 Task: Create a due date automation trigger when advanced on, on the tuesday of the week before a card is due add fields without custom field "Resume" set to a date less than 1 working days from now at 11:00 AM.
Action: Mouse moved to (1005, 78)
Screenshot: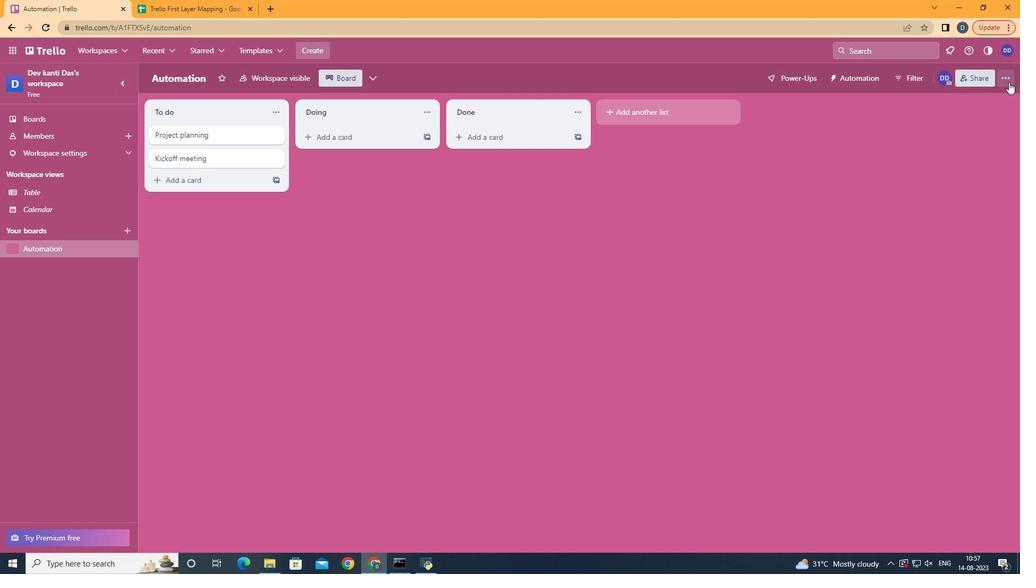 
Action: Mouse pressed left at (1005, 78)
Screenshot: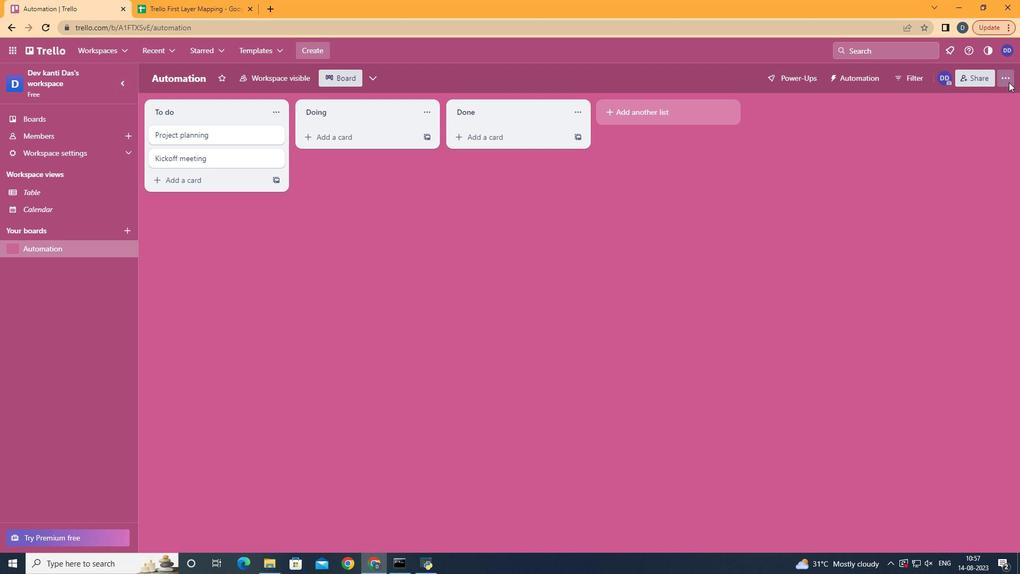 
Action: Mouse moved to (940, 220)
Screenshot: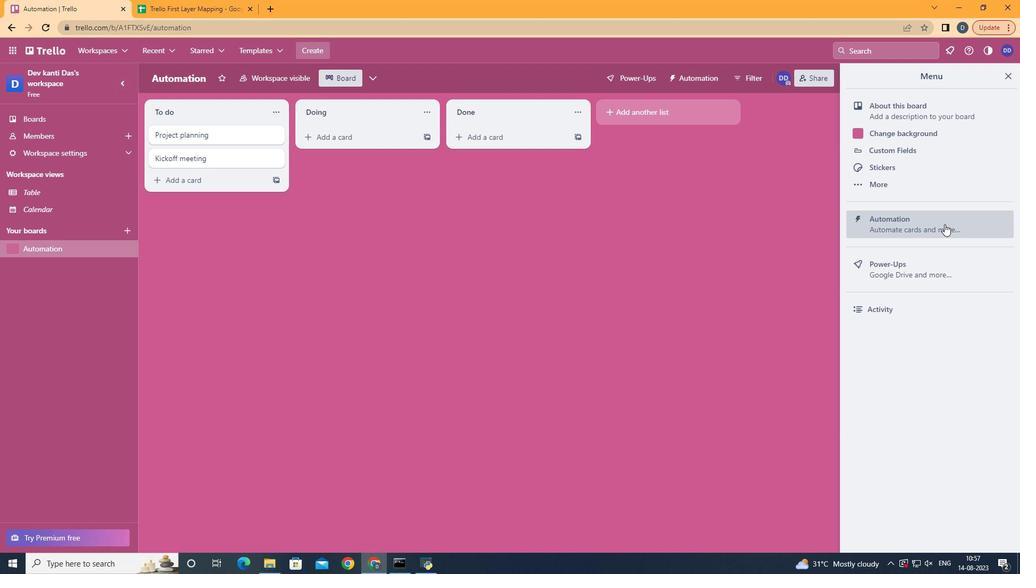 
Action: Mouse pressed left at (940, 220)
Screenshot: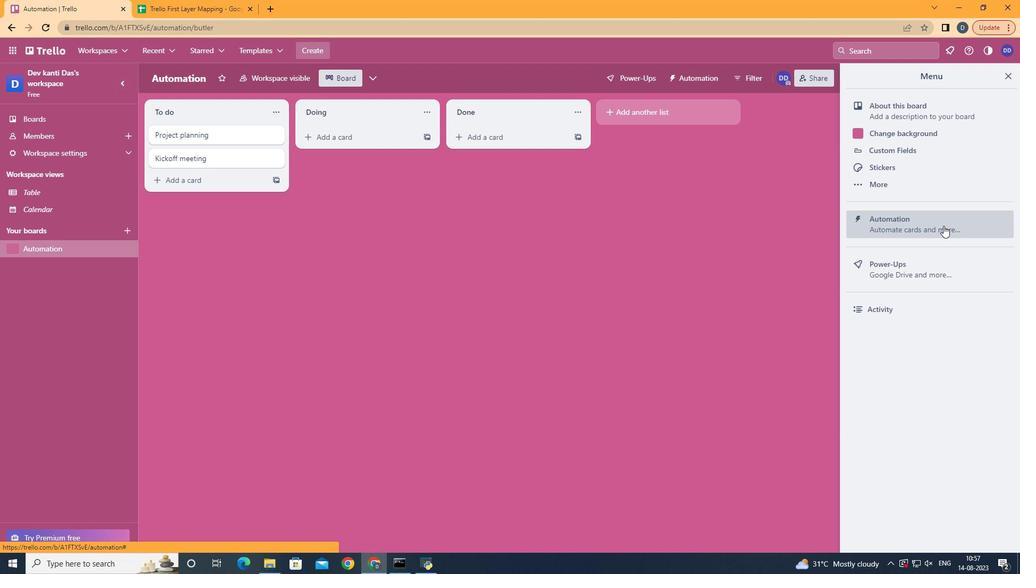 
Action: Mouse moved to (189, 212)
Screenshot: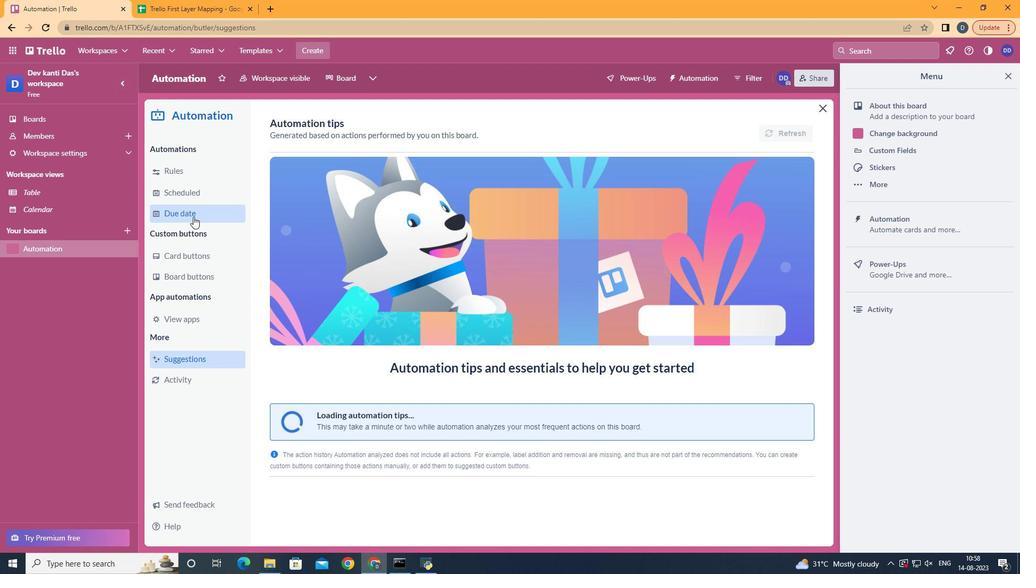 
Action: Mouse pressed left at (189, 212)
Screenshot: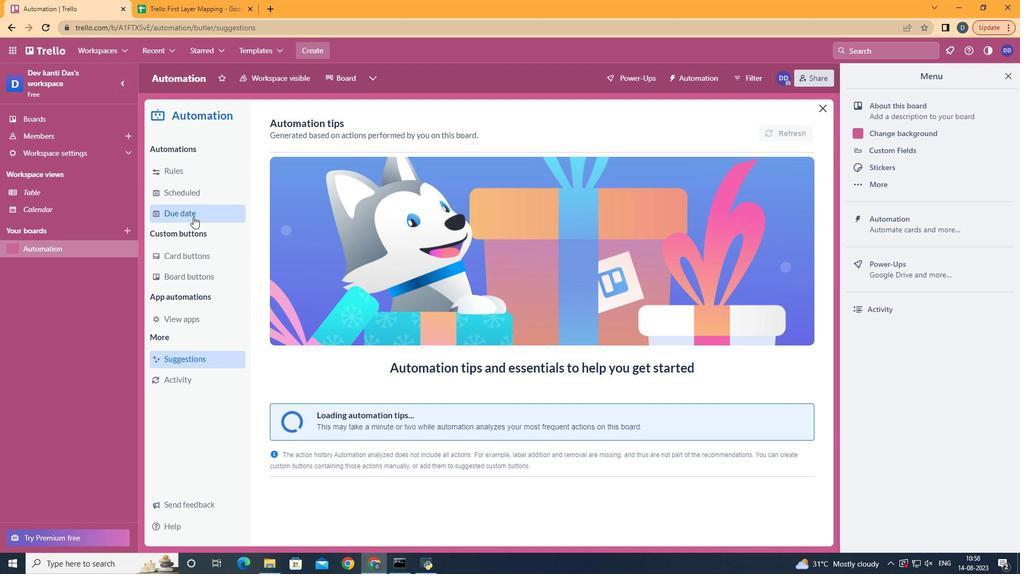 
Action: Mouse moved to (734, 123)
Screenshot: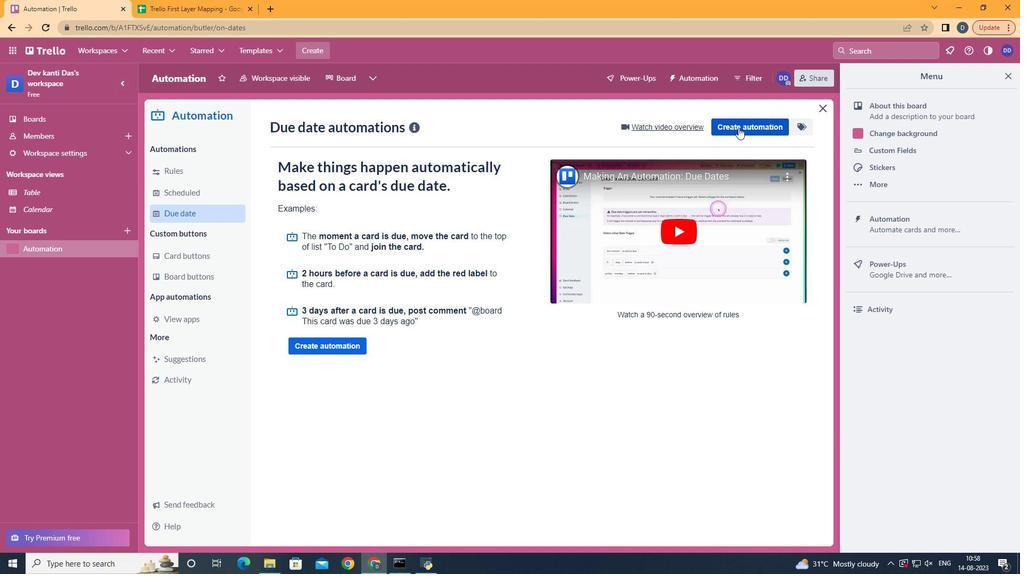 
Action: Mouse pressed left at (734, 123)
Screenshot: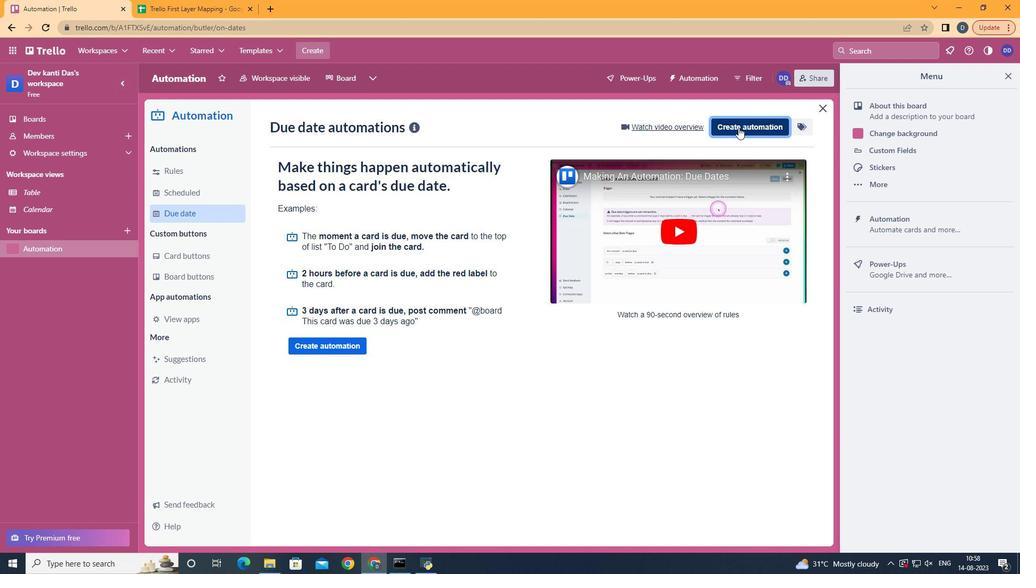 
Action: Mouse moved to (554, 221)
Screenshot: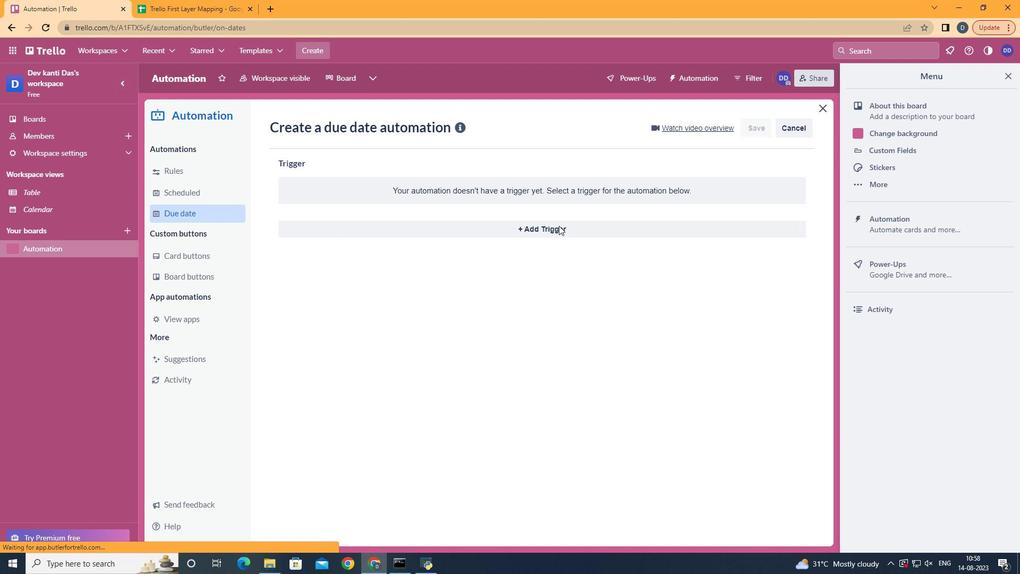 
Action: Mouse pressed left at (554, 221)
Screenshot: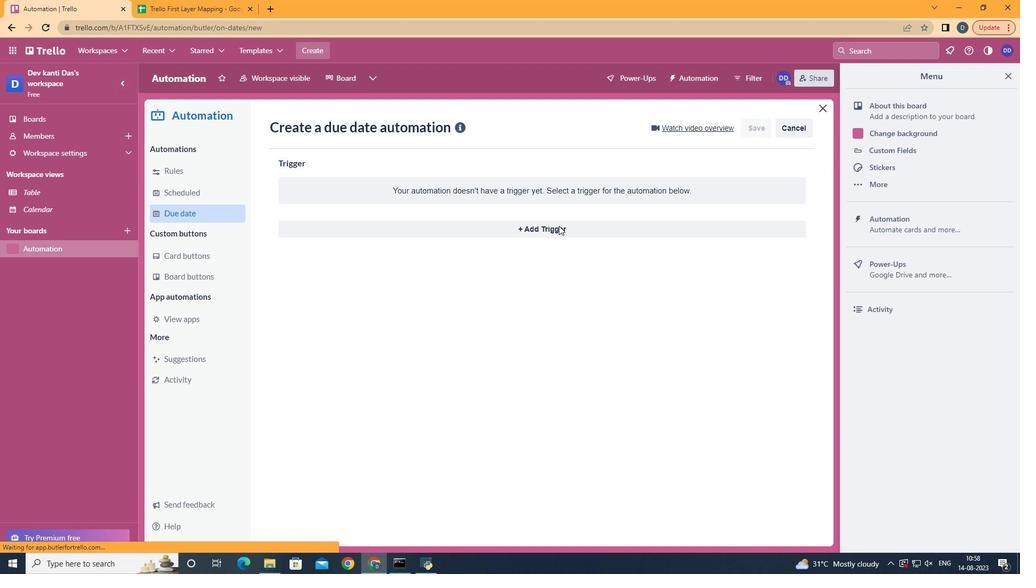 
Action: Mouse moved to (329, 294)
Screenshot: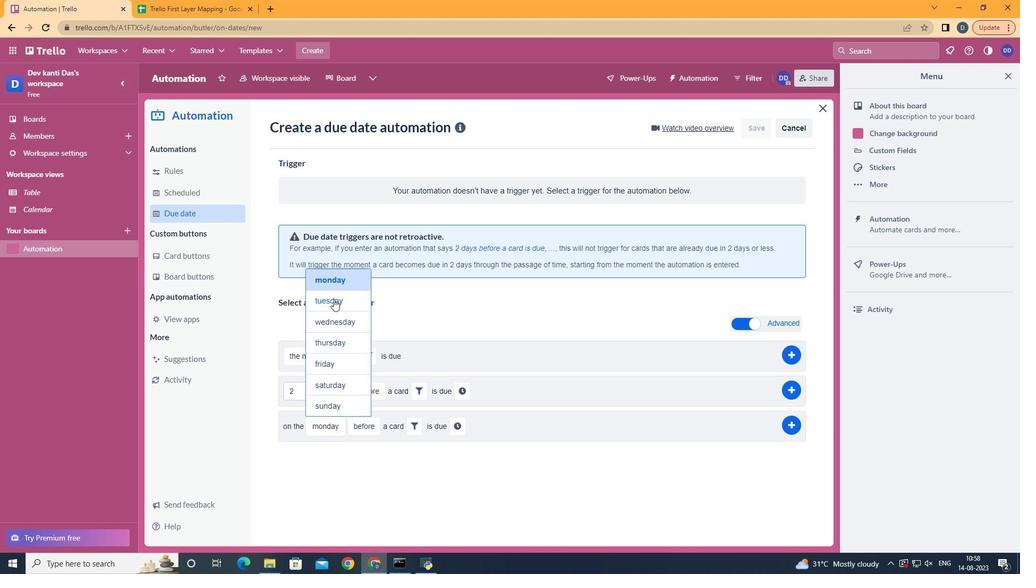 
Action: Mouse pressed left at (329, 294)
Screenshot: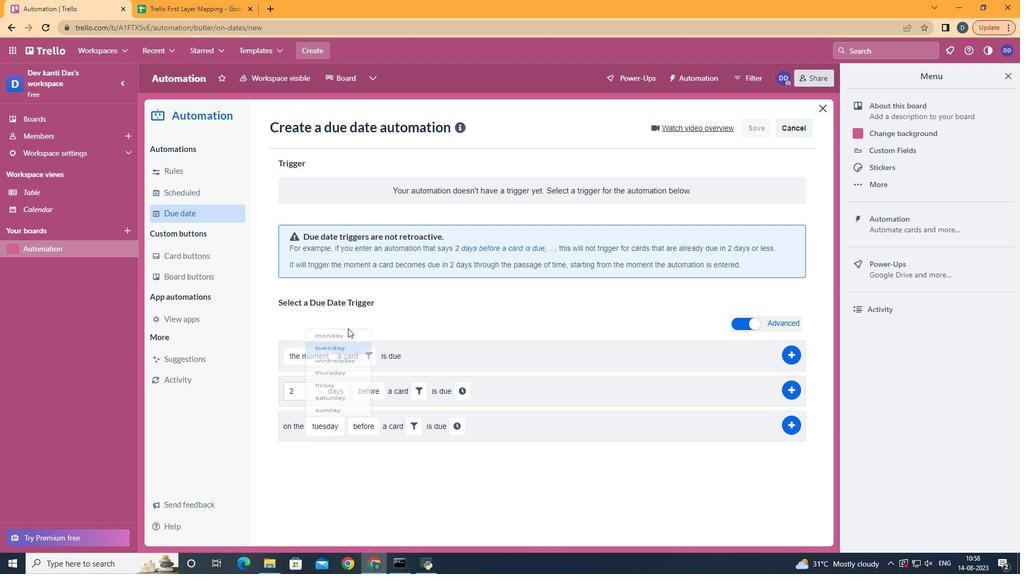 
Action: Mouse moved to (372, 511)
Screenshot: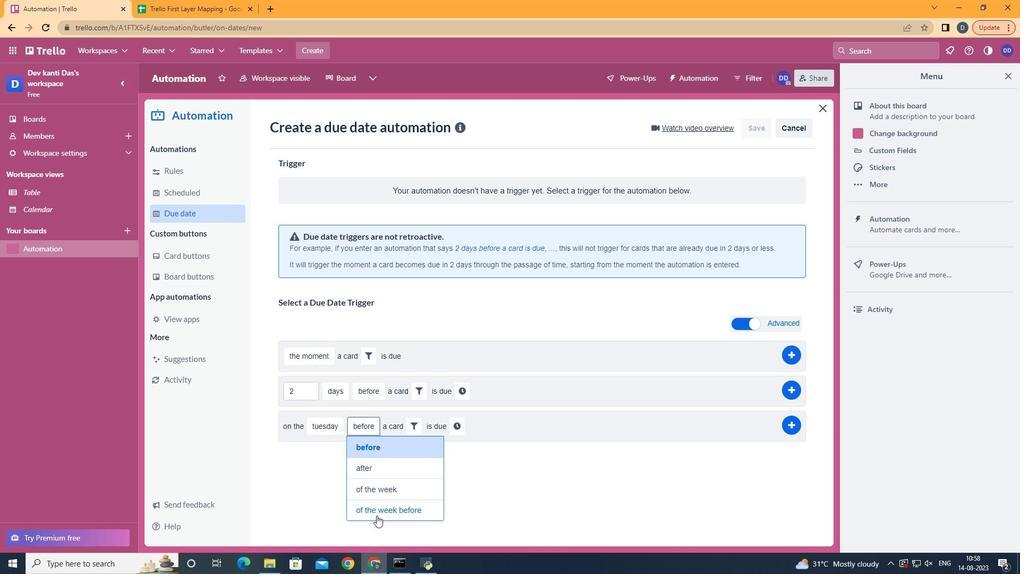 
Action: Mouse pressed left at (372, 511)
Screenshot: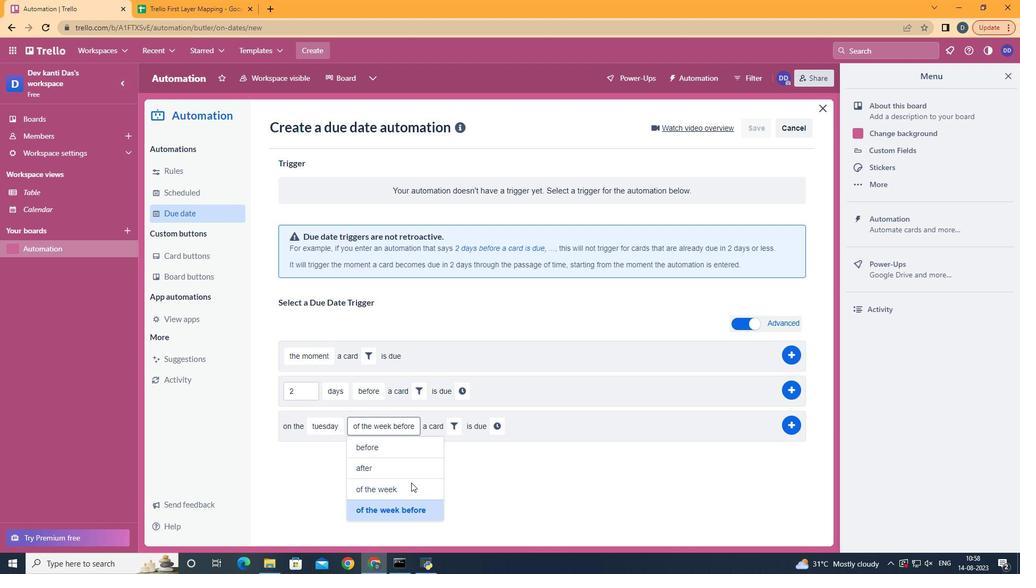 
Action: Mouse moved to (451, 425)
Screenshot: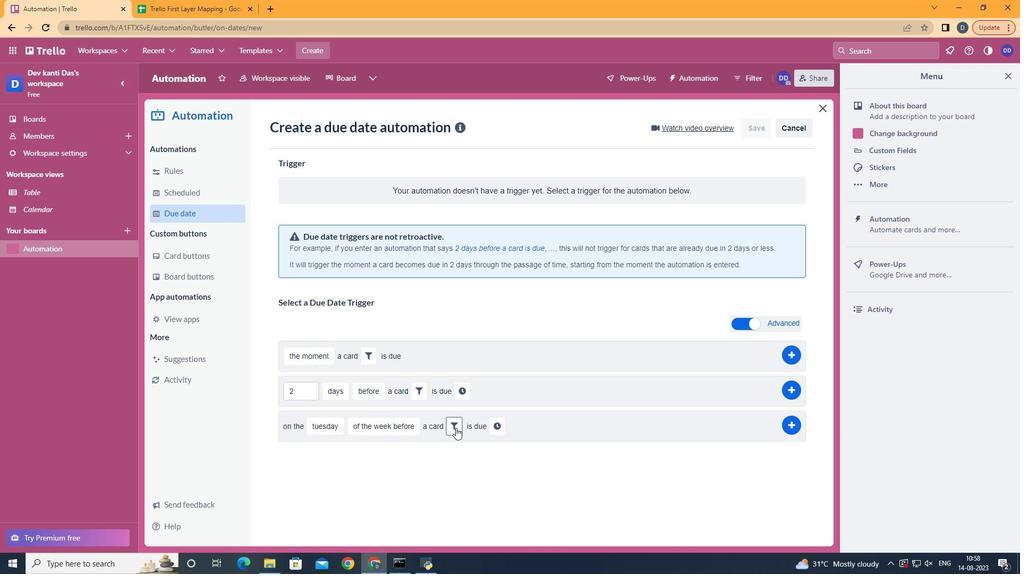 
Action: Mouse pressed left at (451, 425)
Screenshot: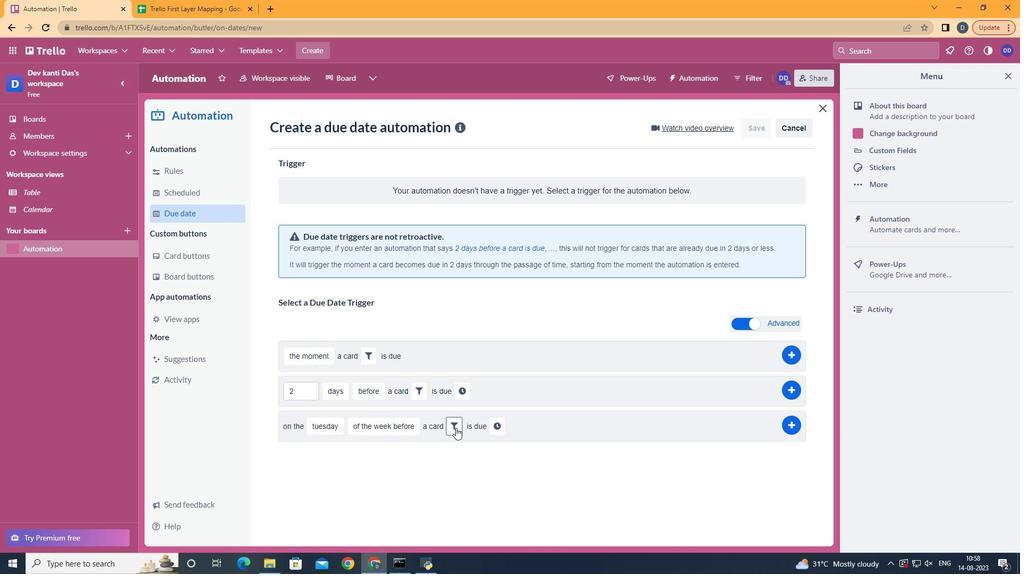 
Action: Mouse moved to (627, 458)
Screenshot: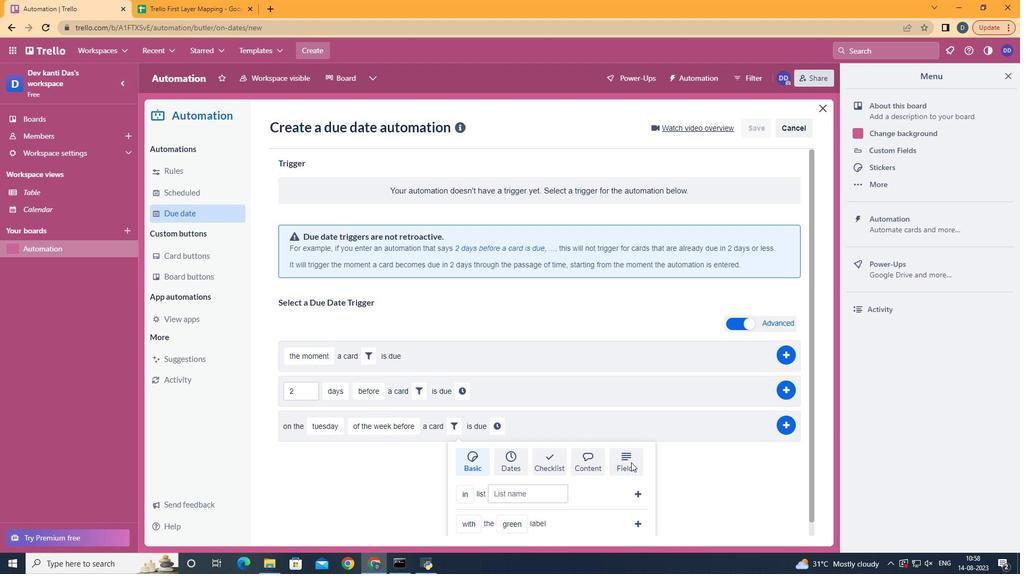 
Action: Mouse pressed left at (627, 458)
Screenshot: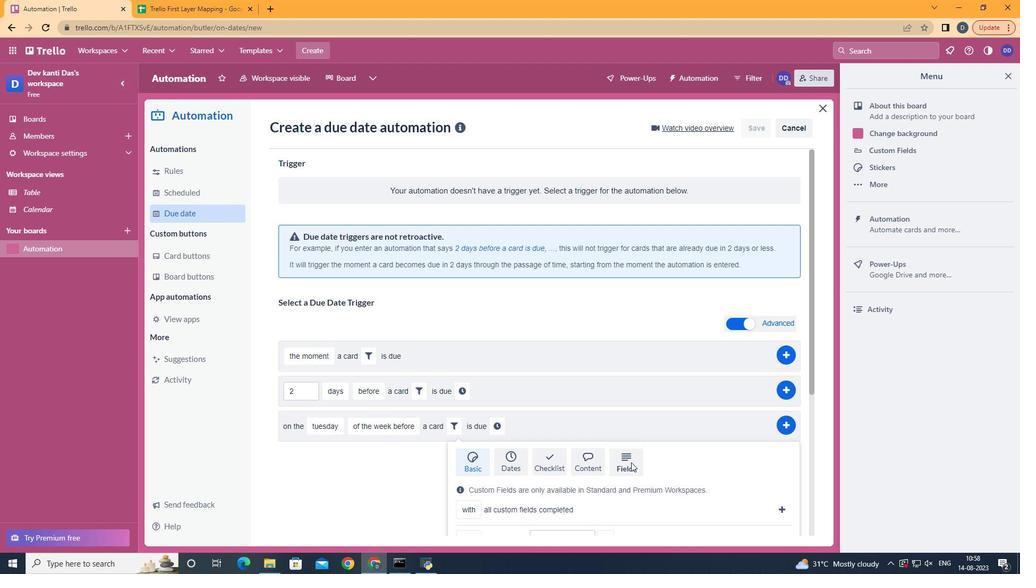 
Action: Mouse scrolled (627, 457) with delta (0, 0)
Screenshot: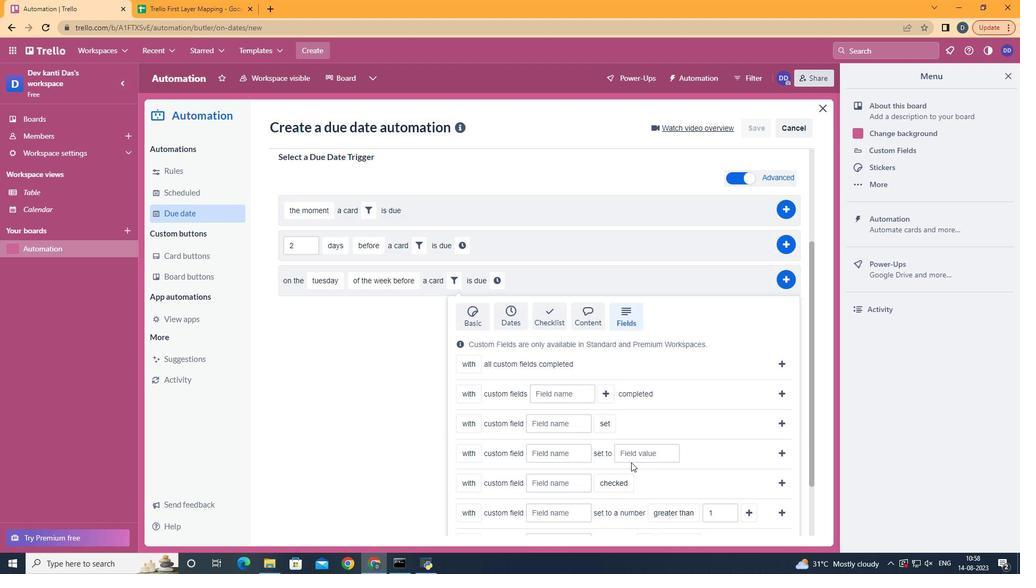 
Action: Mouse scrolled (627, 457) with delta (0, 0)
Screenshot: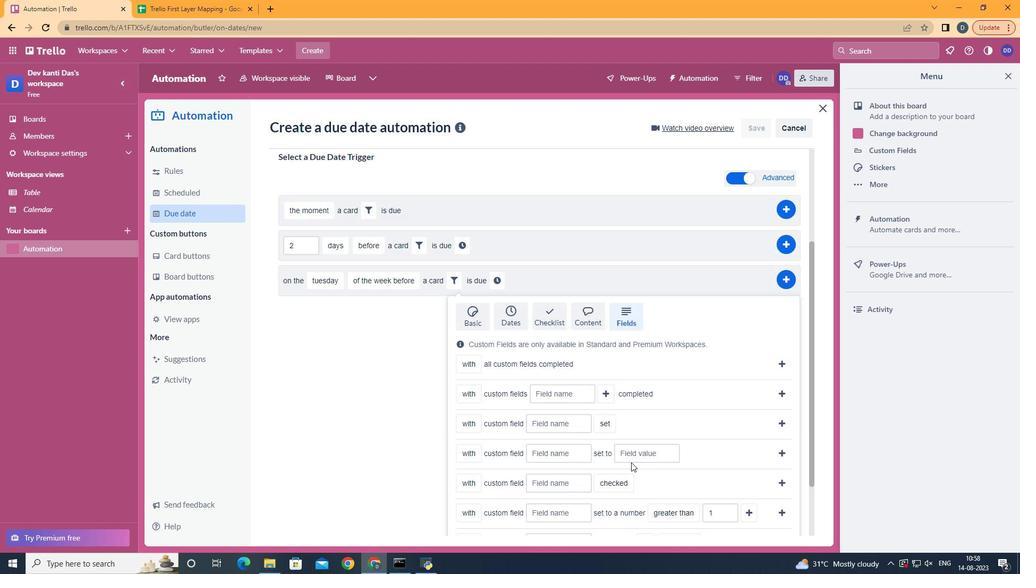 
Action: Mouse scrolled (627, 457) with delta (0, 0)
Screenshot: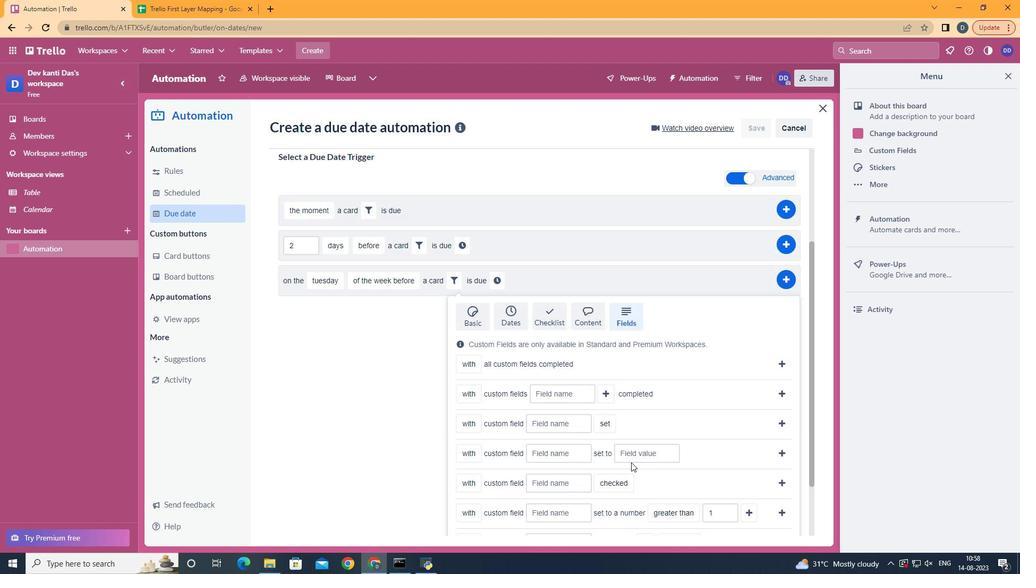 
Action: Mouse scrolled (627, 457) with delta (0, 0)
Screenshot: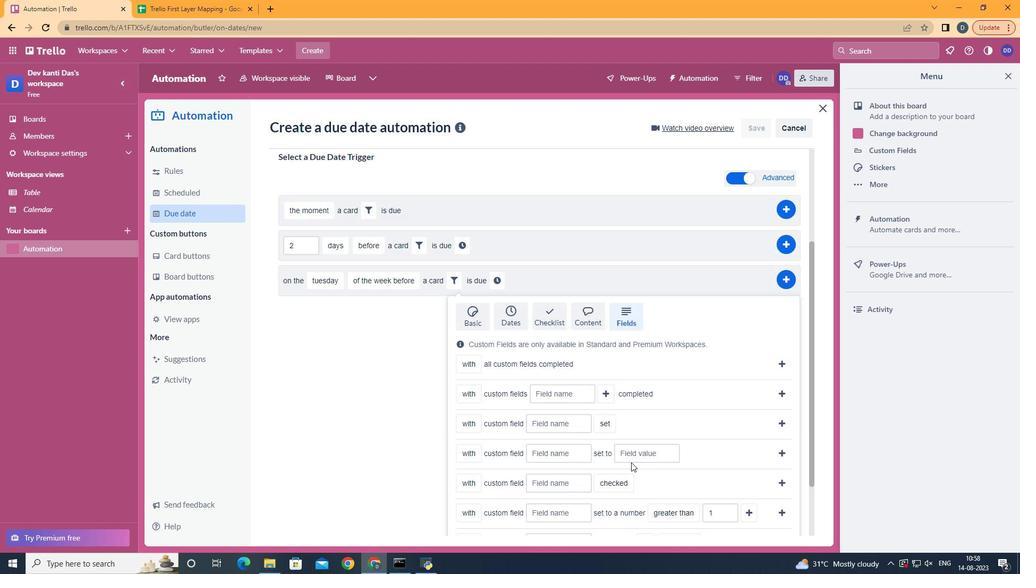 
Action: Mouse scrolled (627, 457) with delta (0, 0)
Screenshot: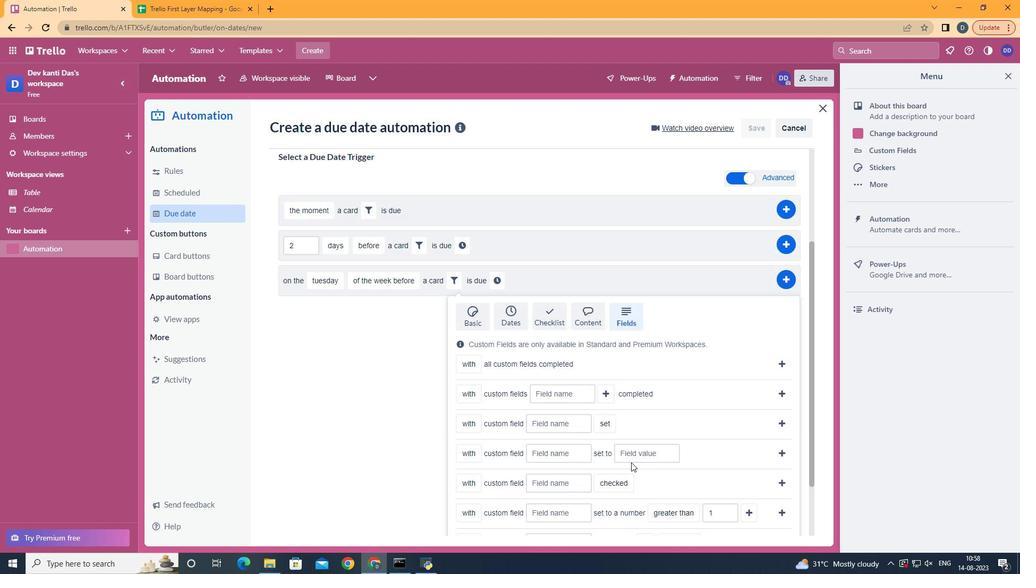 
Action: Mouse scrolled (627, 457) with delta (0, 0)
Screenshot: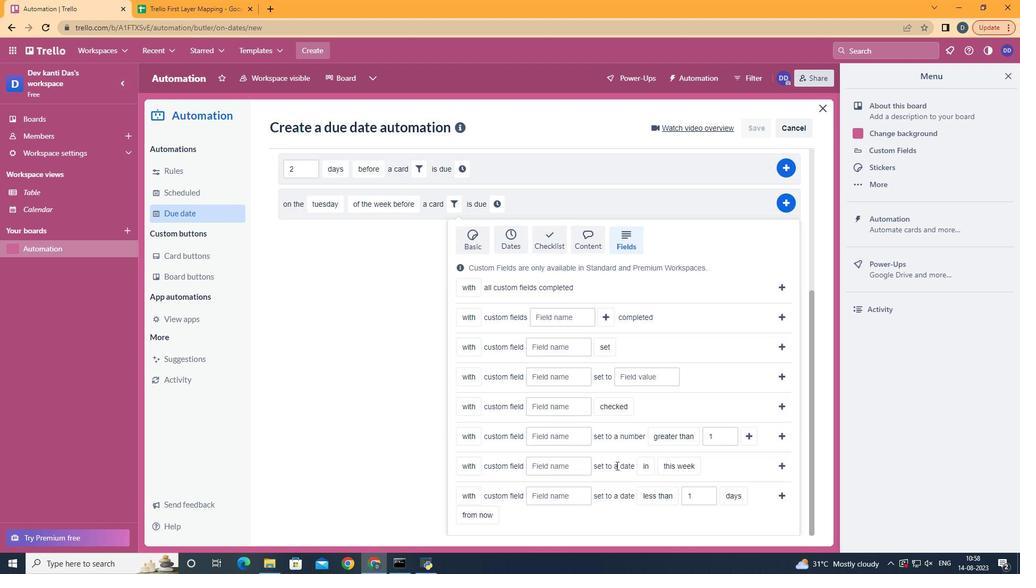 
Action: Mouse moved to (475, 479)
Screenshot: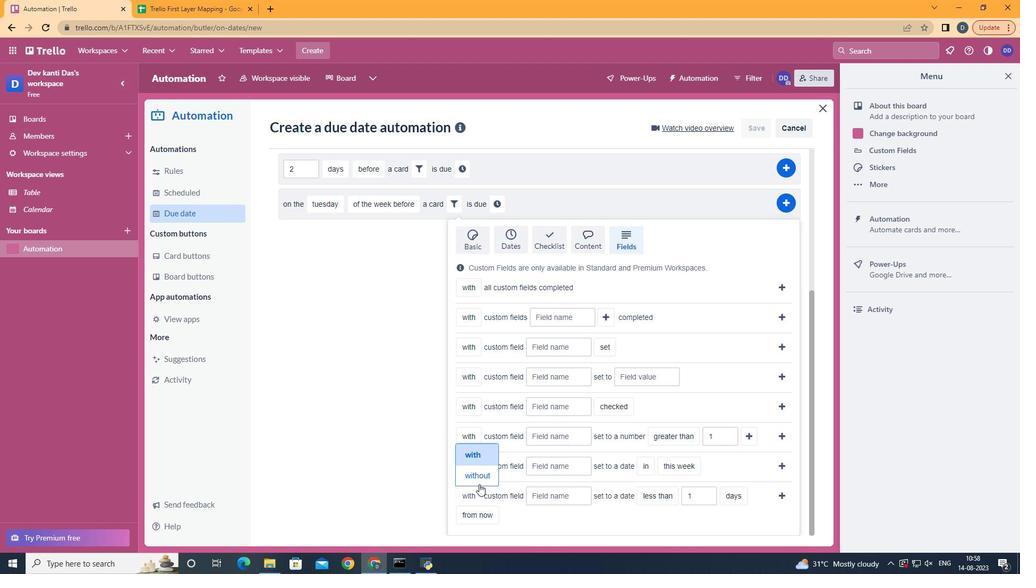 
Action: Mouse pressed left at (475, 479)
Screenshot: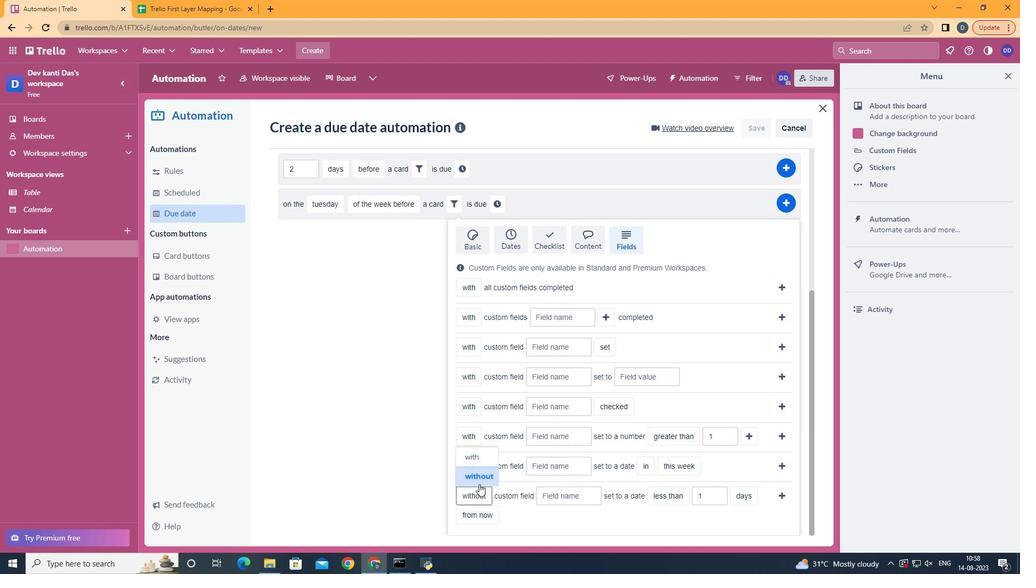 
Action: Mouse moved to (544, 490)
Screenshot: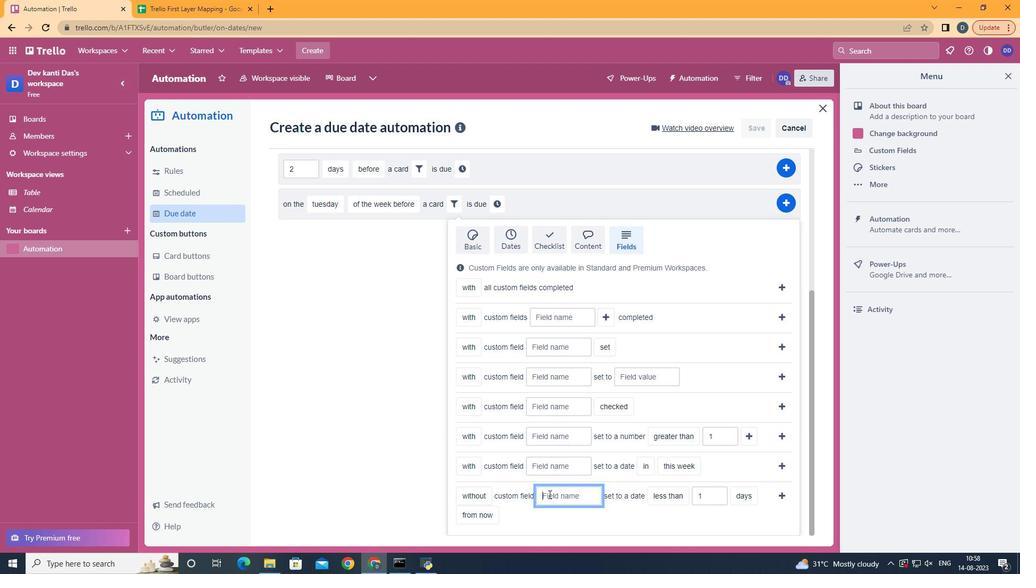 
Action: Mouse pressed left at (544, 490)
Screenshot: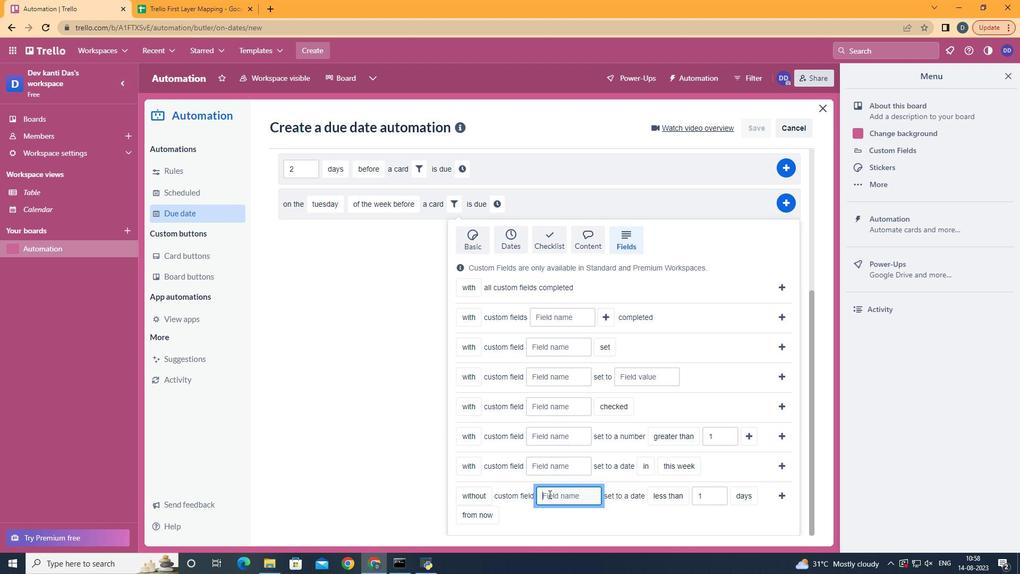 
Action: Key pressed <Key.shift>REsume
Screenshot: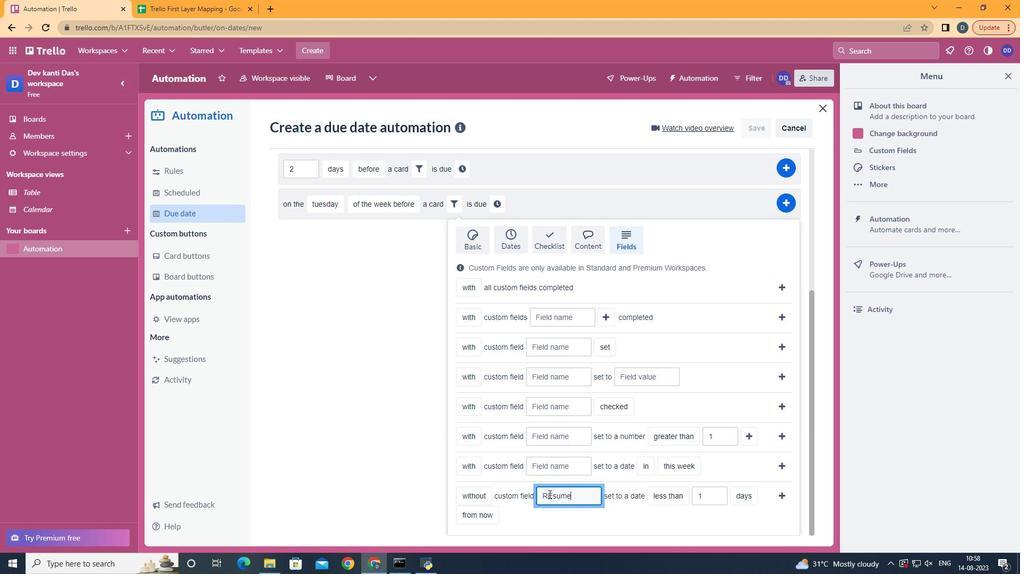 
Action: Mouse moved to (545, 494)
Screenshot: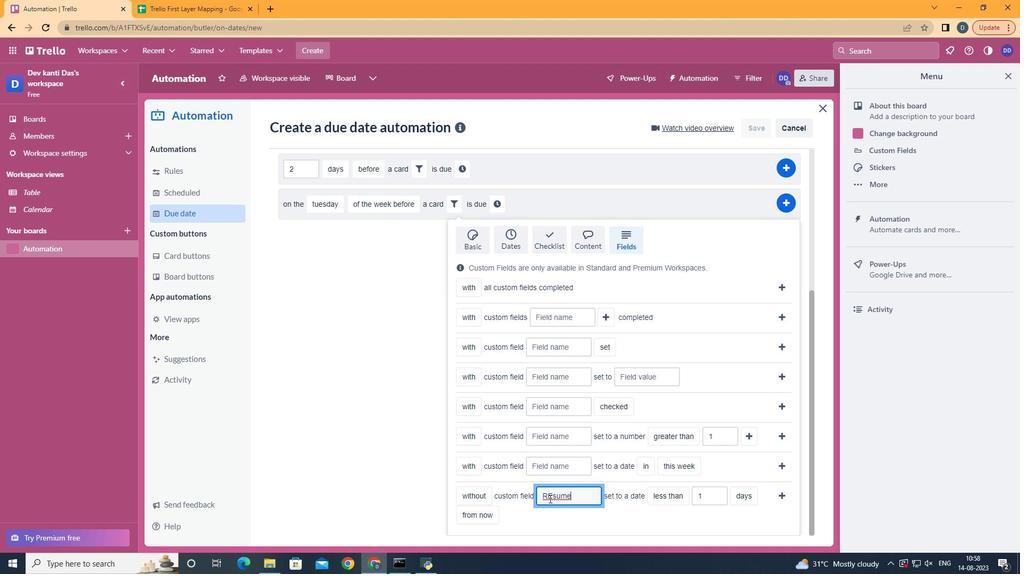 
Action: Mouse pressed left at (545, 494)
Screenshot: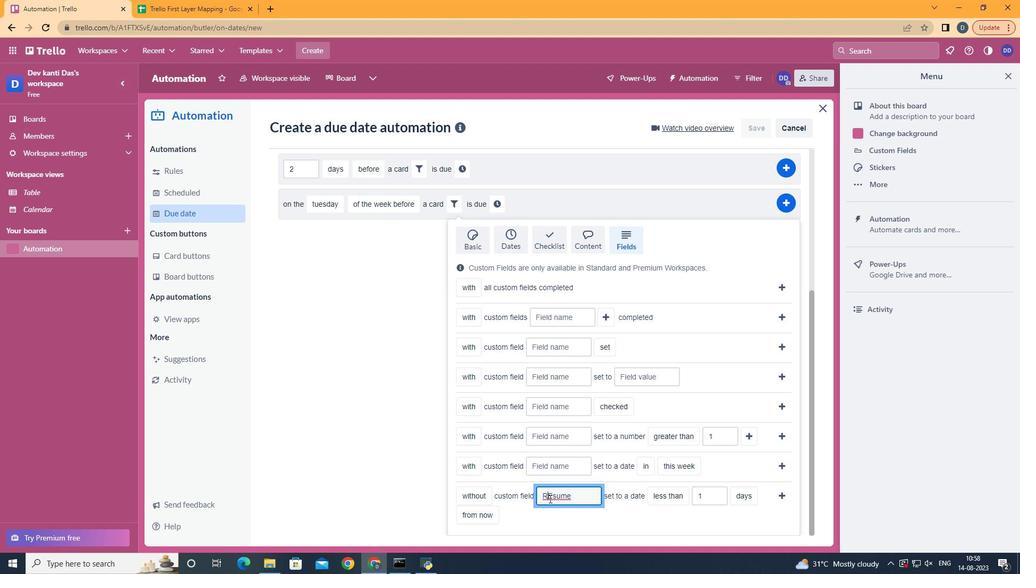 
Action: Mouse moved to (549, 494)
Screenshot: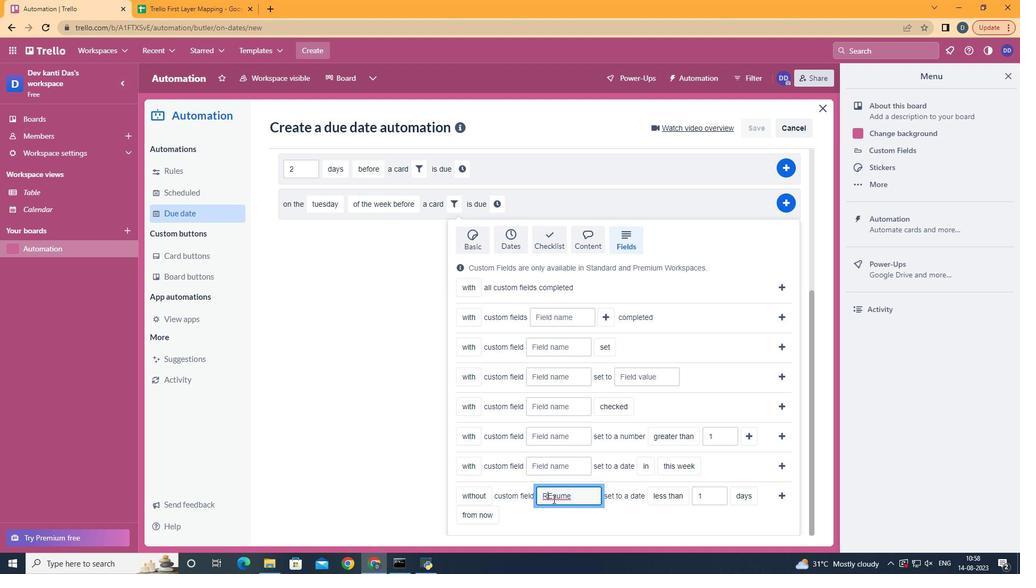 
Action: Key pressed <Key.delete>e
Screenshot: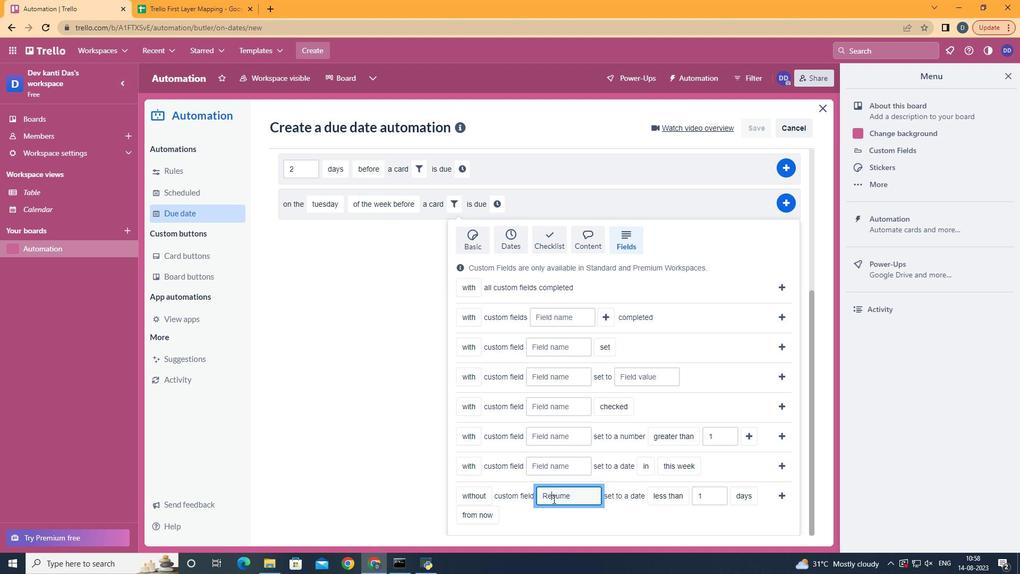 
Action: Mouse moved to (755, 469)
Screenshot: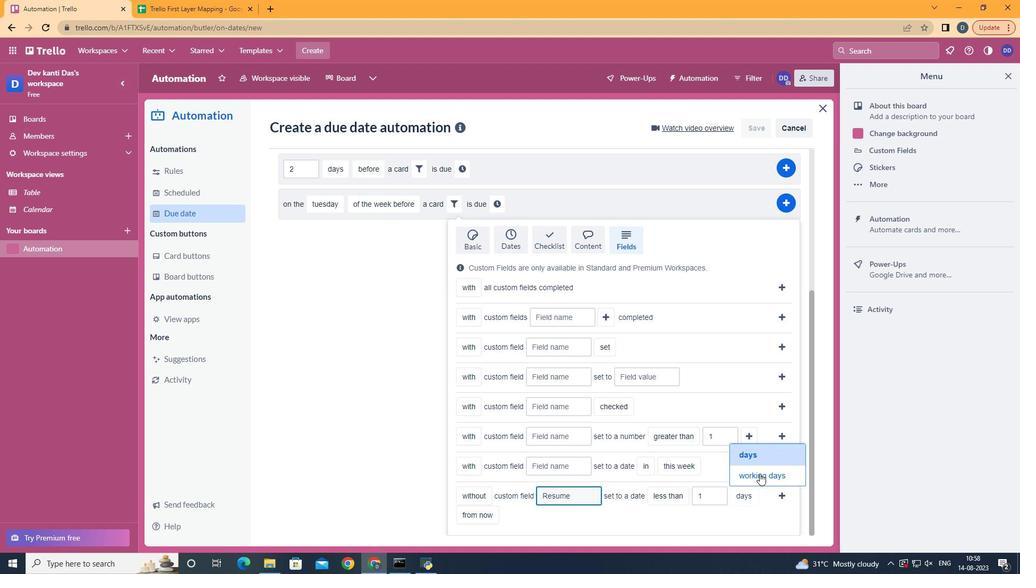 
Action: Mouse pressed left at (755, 469)
Screenshot: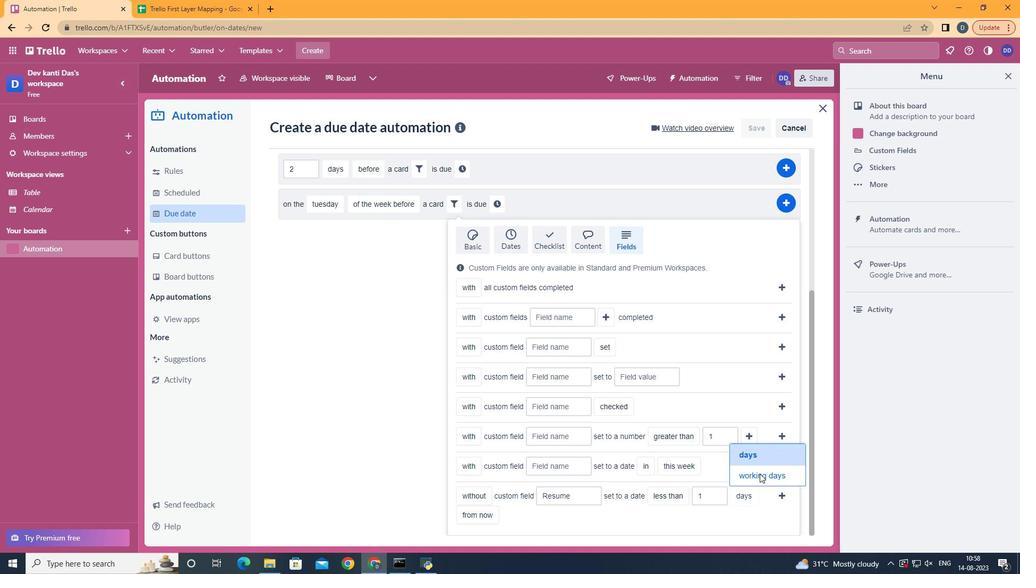 
Action: Mouse moved to (779, 491)
Screenshot: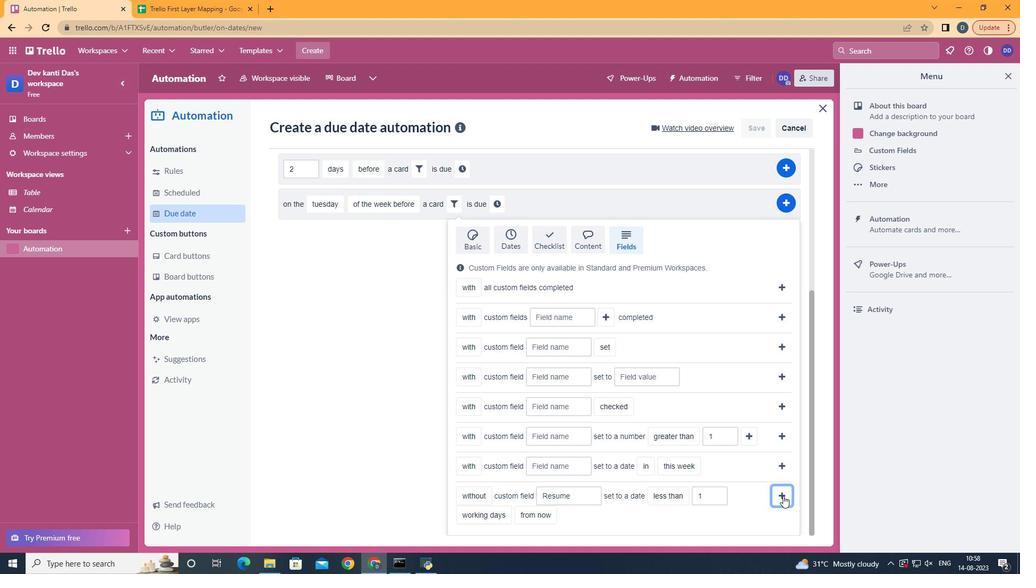 
Action: Mouse pressed left at (779, 491)
Screenshot: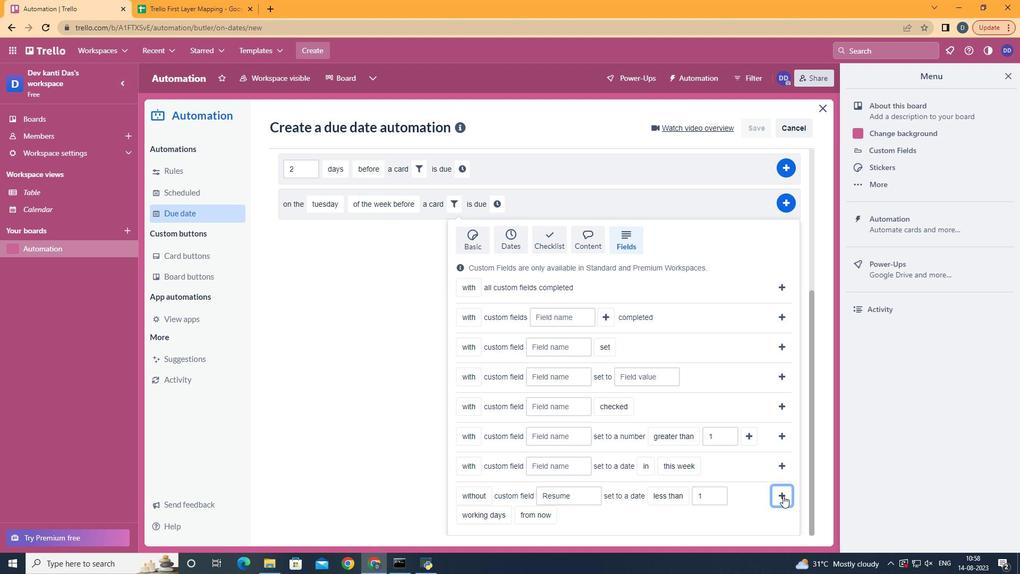 
Action: Mouse moved to (283, 443)
Screenshot: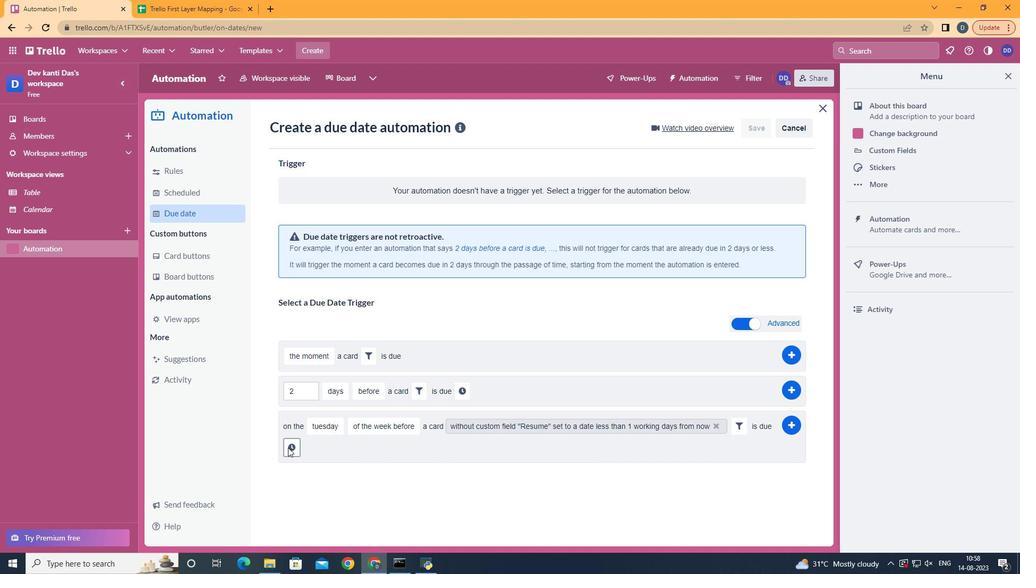 
Action: Mouse pressed left at (283, 443)
Screenshot: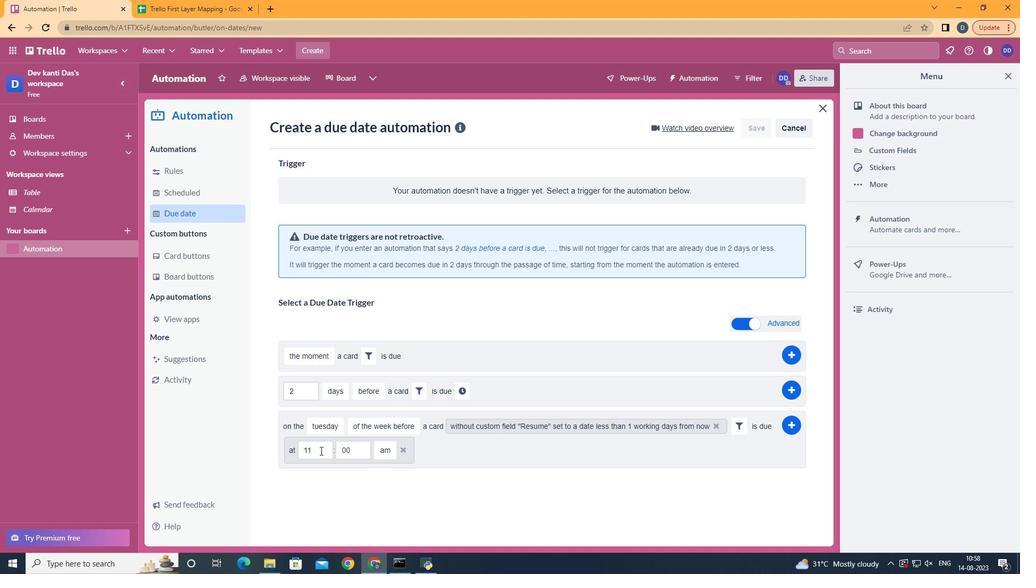 
Action: Mouse moved to (319, 446)
Screenshot: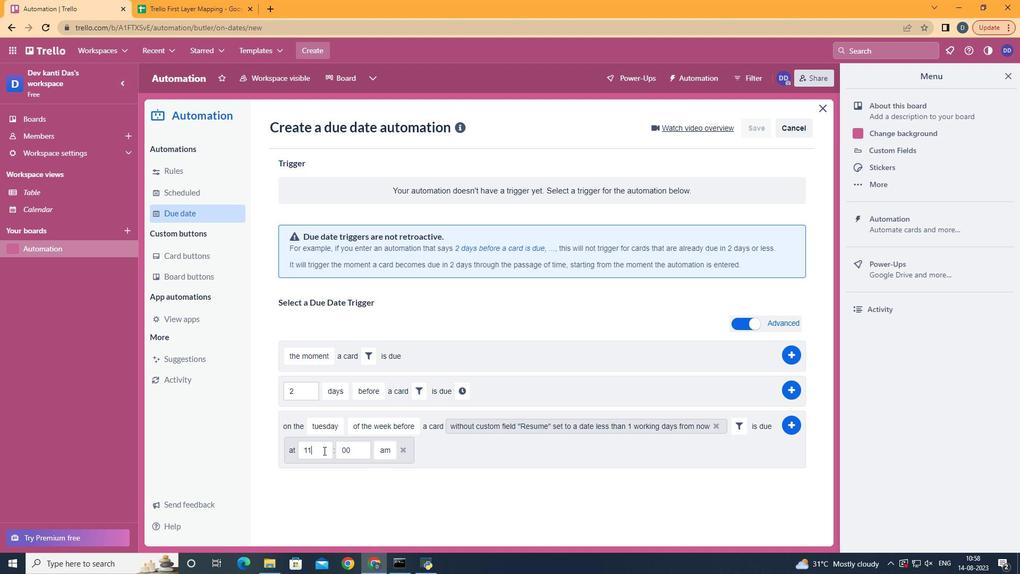 
Action: Mouse pressed left at (319, 446)
Screenshot: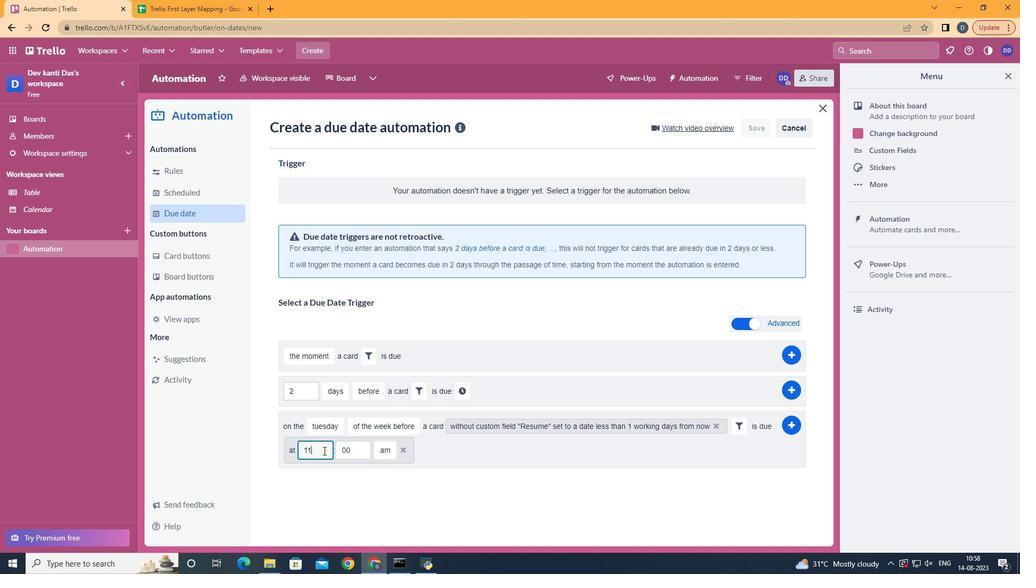 
Action: Mouse moved to (792, 417)
Screenshot: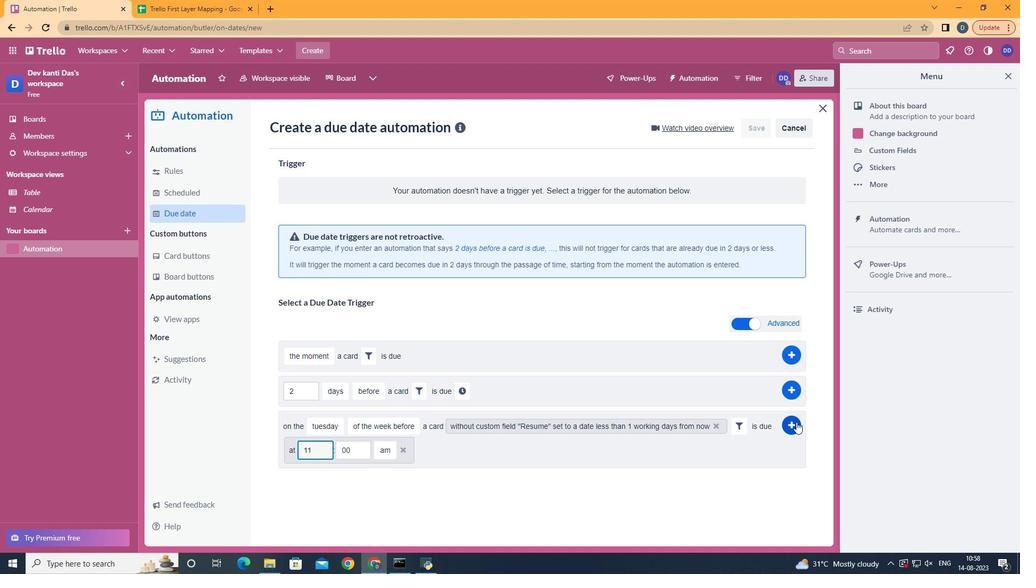 
Action: Mouse pressed left at (792, 417)
Screenshot: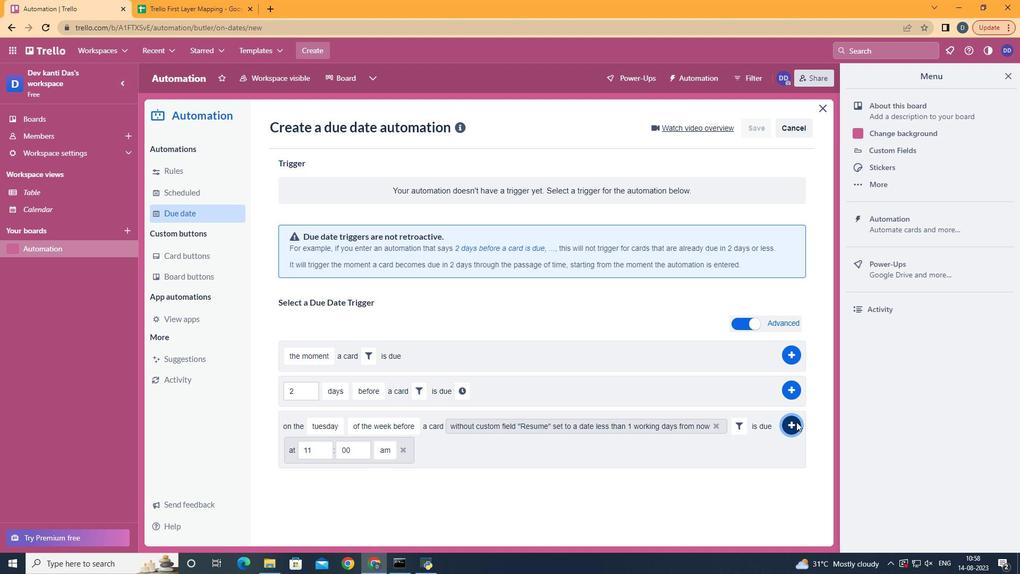 
